 Task: Add Kitsch Recycled Plastic Medium Claw Clips 2 Piece to the cart.
Action: Mouse moved to (257, 113)
Screenshot: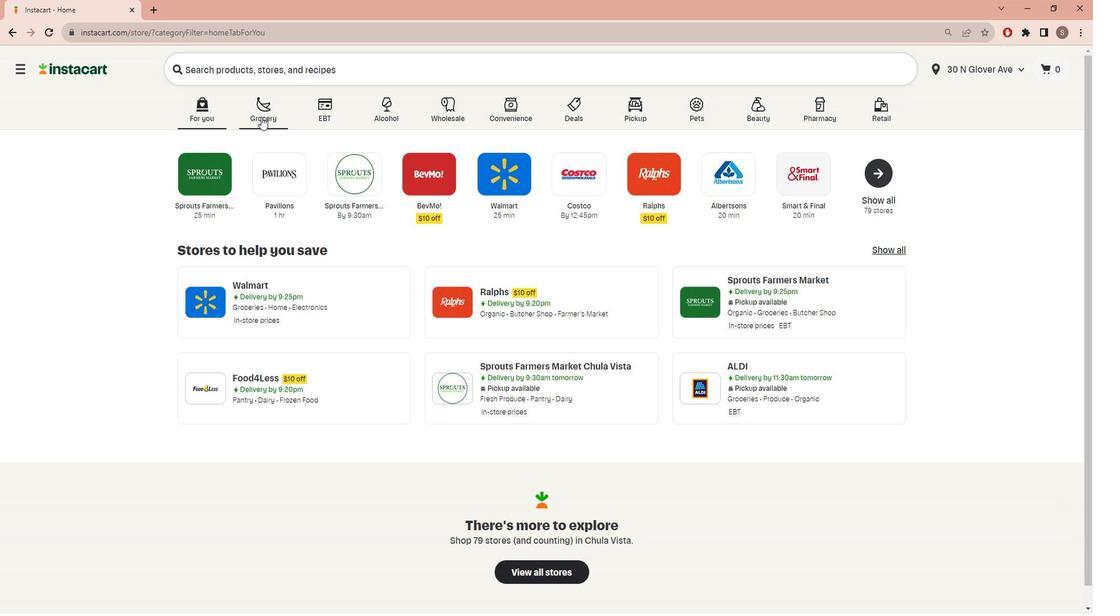 
Action: Mouse pressed left at (257, 113)
Screenshot: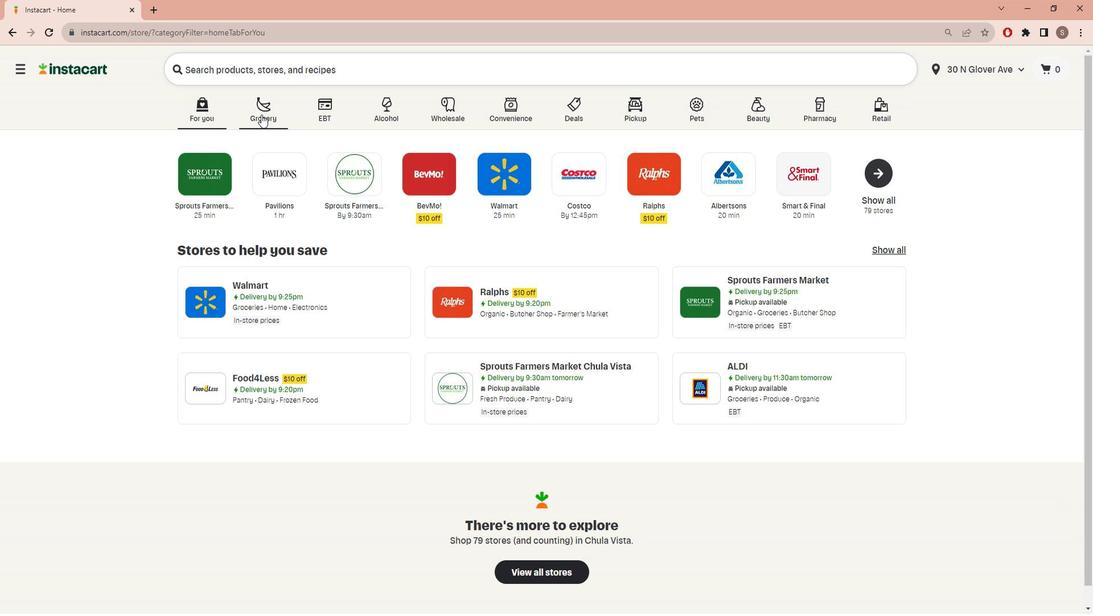 
Action: Mouse moved to (367, 333)
Screenshot: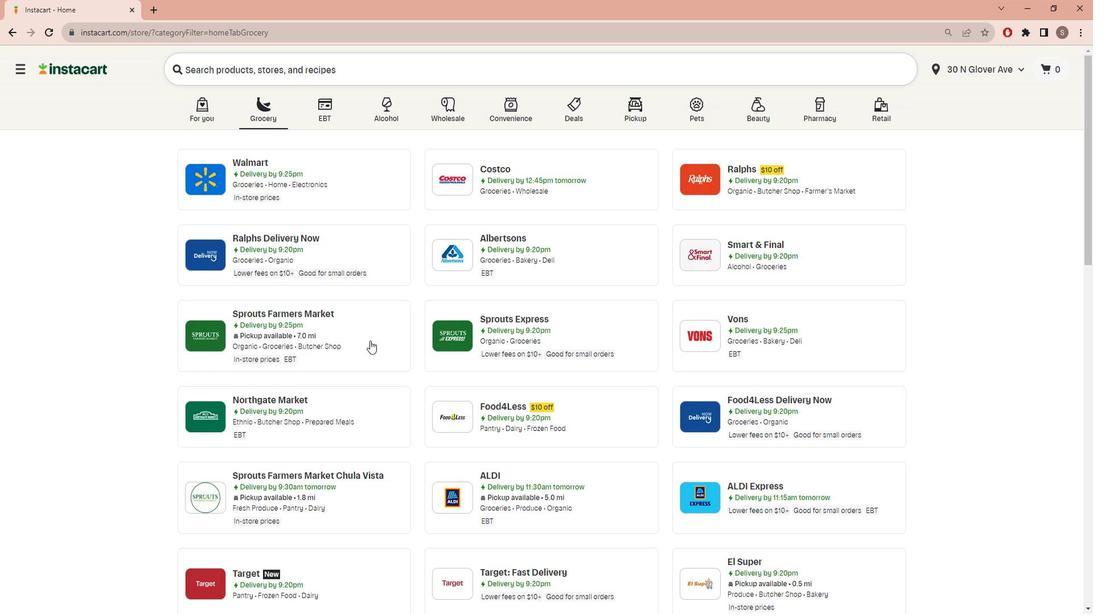 
Action: Mouse pressed left at (367, 333)
Screenshot: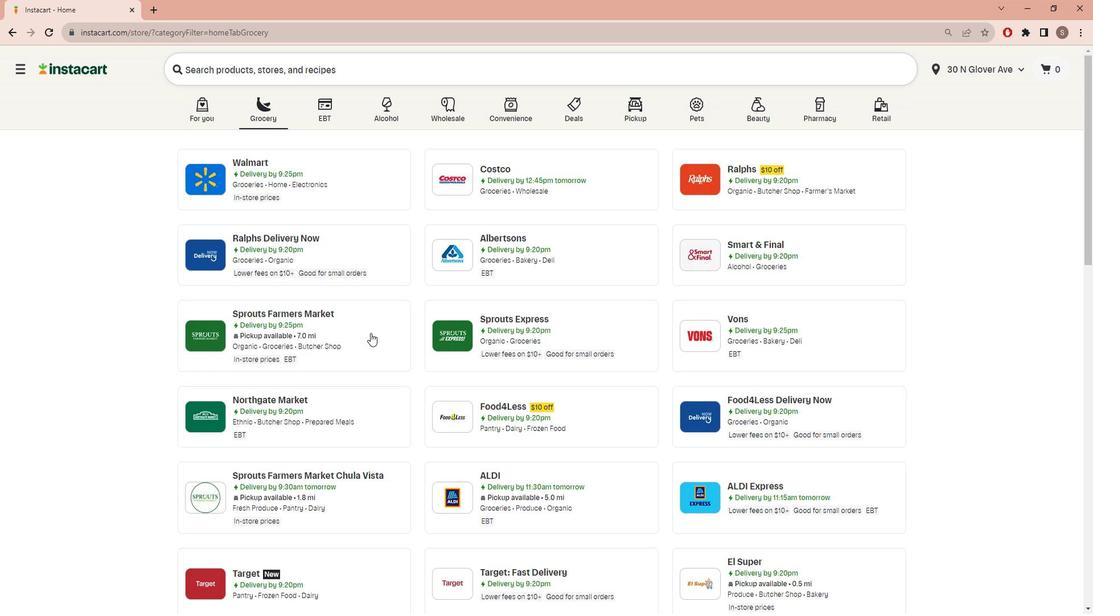 
Action: Mouse moved to (88, 352)
Screenshot: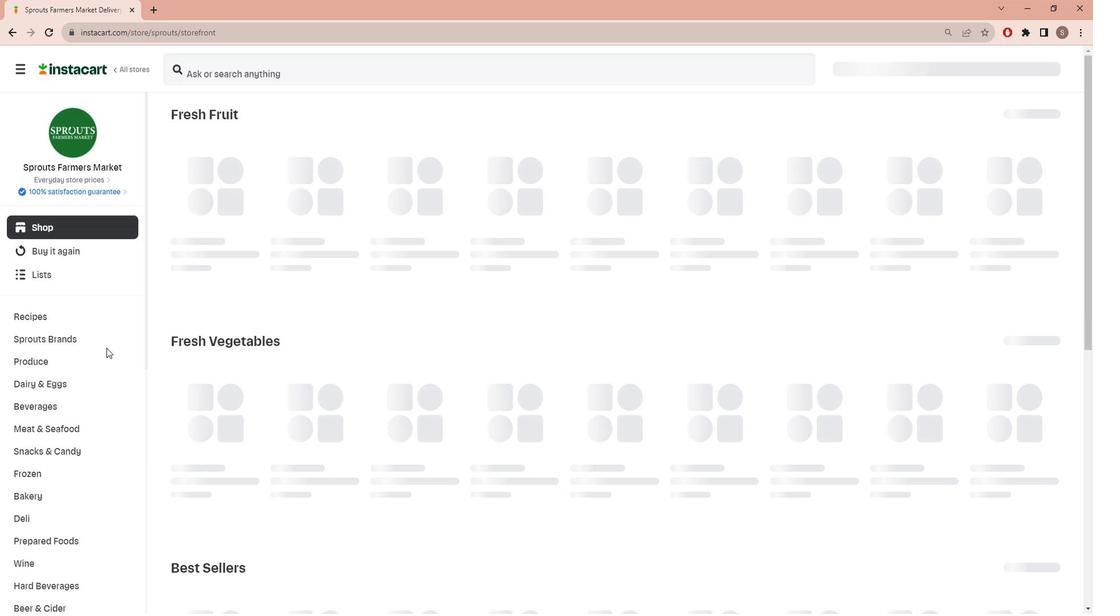 
Action: Mouse scrolled (88, 351) with delta (0, 0)
Screenshot: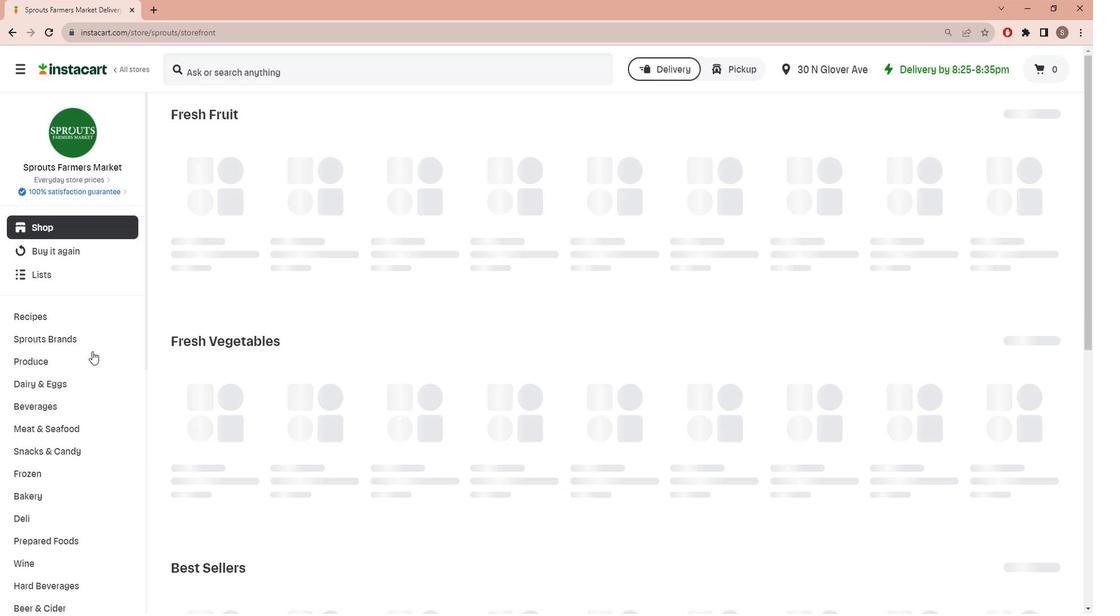
Action: Mouse scrolled (88, 351) with delta (0, 0)
Screenshot: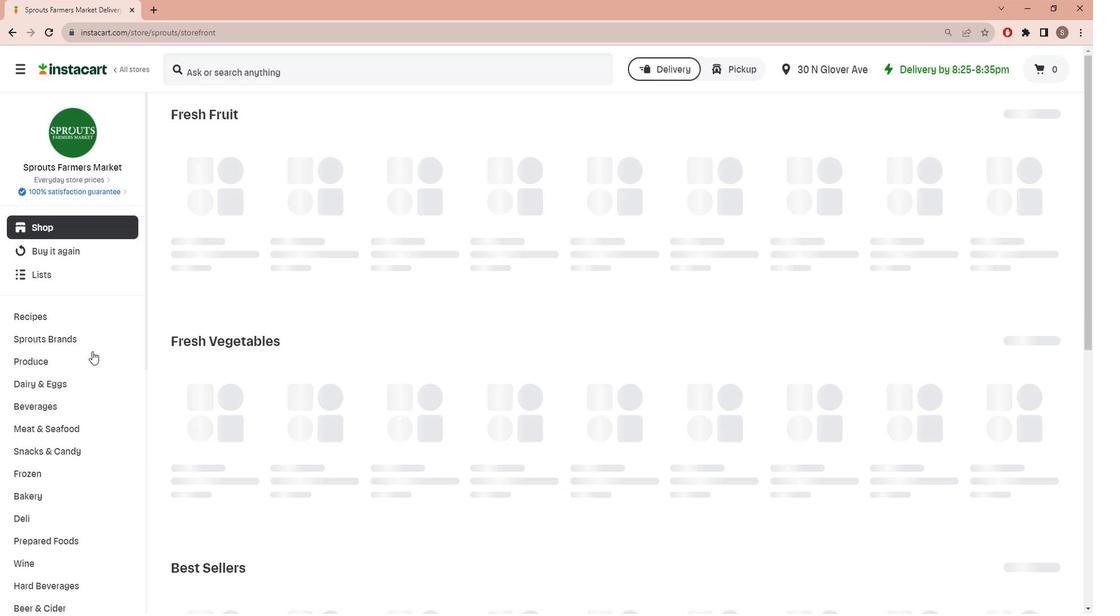 
Action: Mouse scrolled (88, 351) with delta (0, 0)
Screenshot: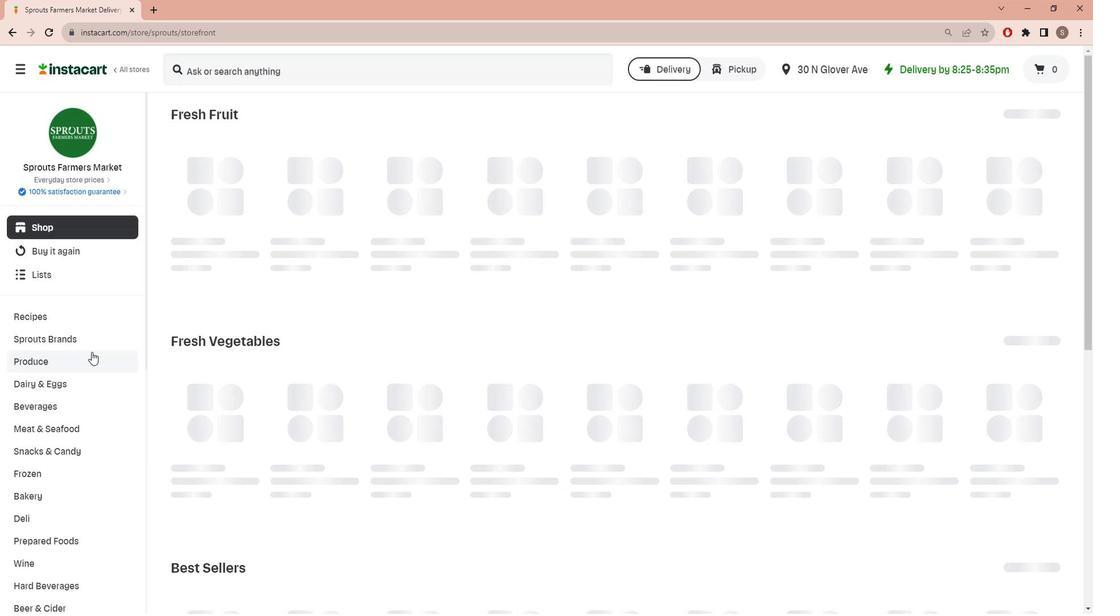 
Action: Mouse scrolled (88, 351) with delta (0, 0)
Screenshot: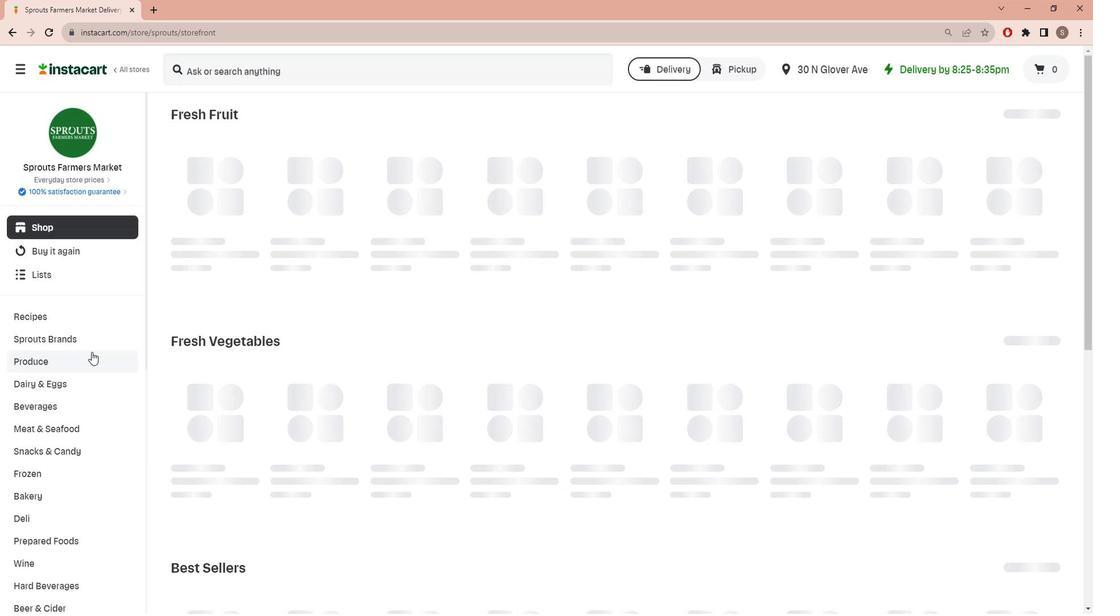 
Action: Mouse scrolled (88, 351) with delta (0, 0)
Screenshot: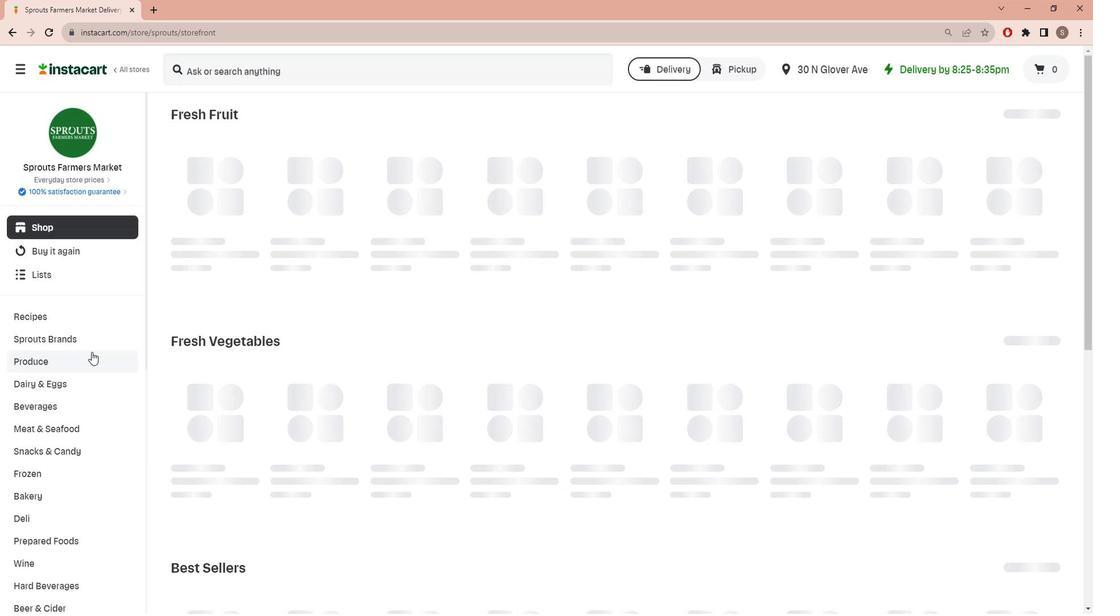 
Action: Mouse scrolled (88, 351) with delta (0, 0)
Screenshot: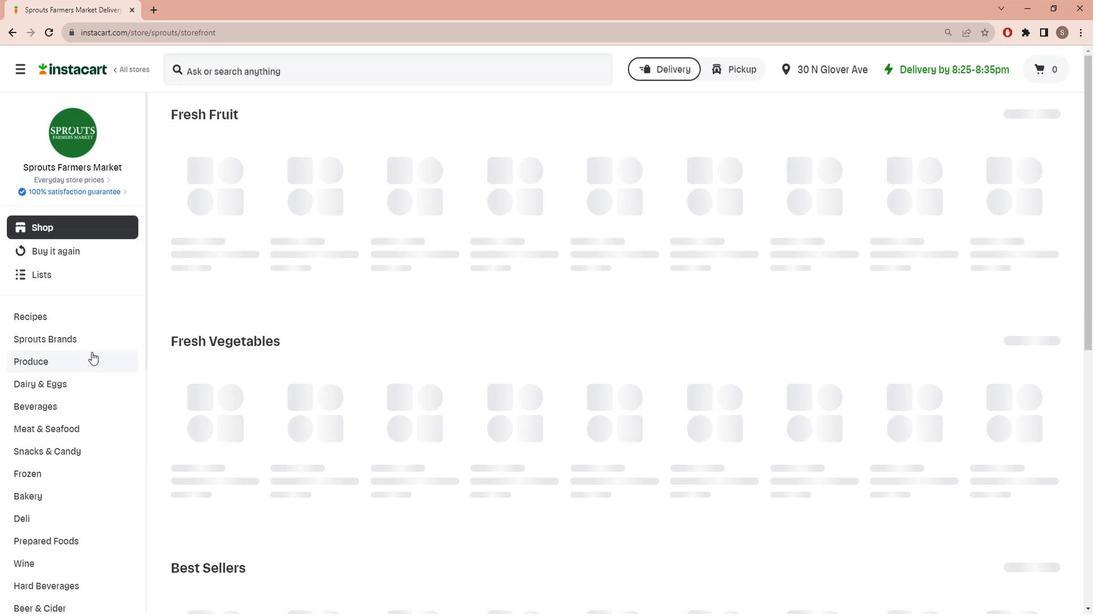 
Action: Mouse scrolled (88, 351) with delta (0, 0)
Screenshot: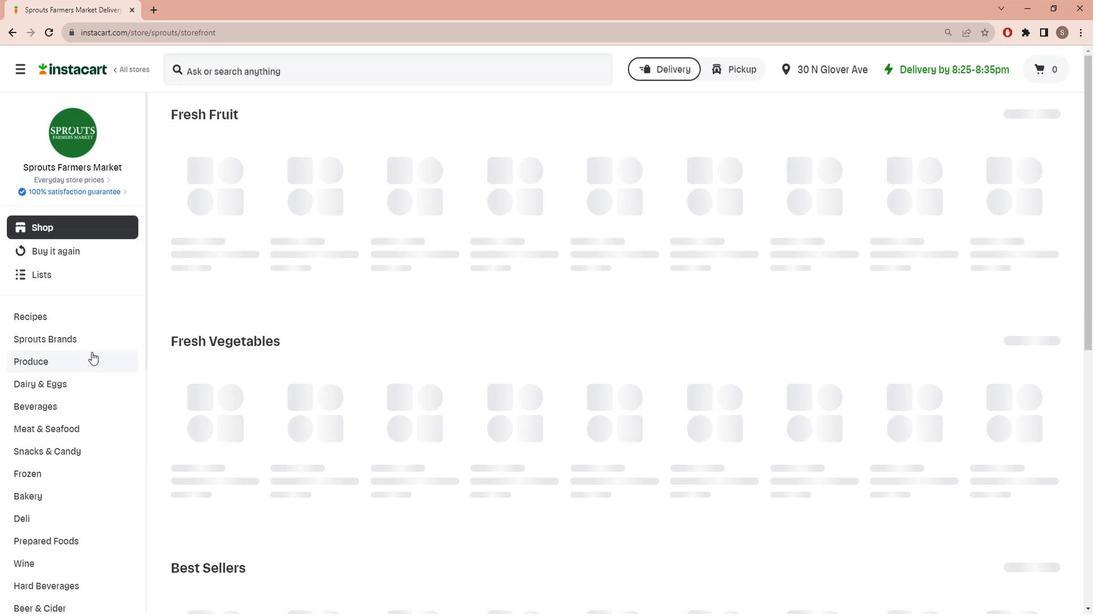 
Action: Mouse scrolled (88, 351) with delta (0, 0)
Screenshot: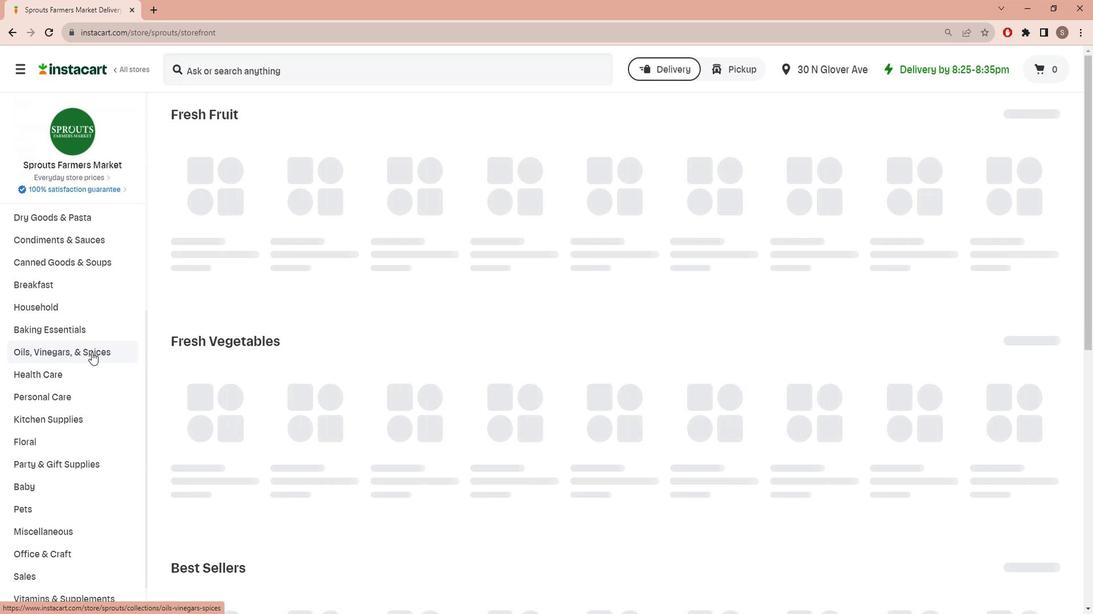 
Action: Mouse scrolled (88, 351) with delta (0, 0)
Screenshot: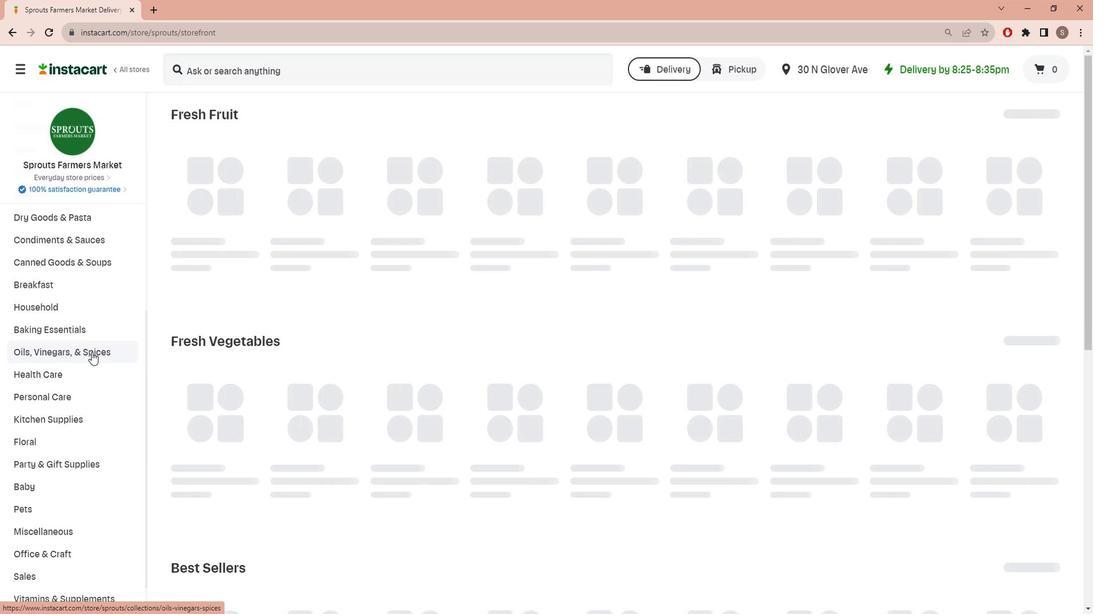 
Action: Mouse scrolled (88, 351) with delta (0, 0)
Screenshot: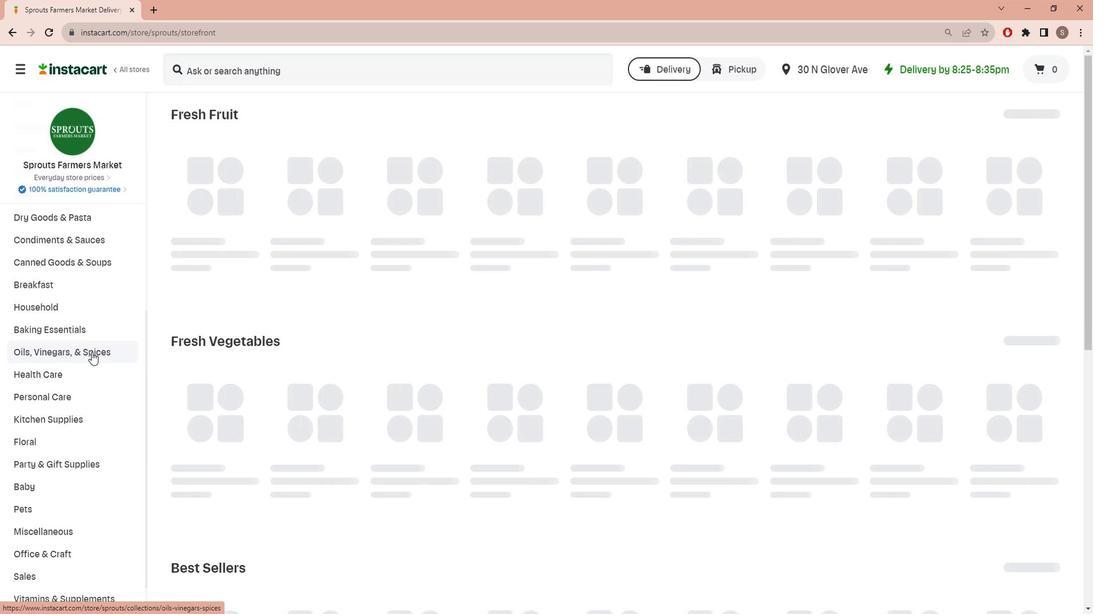 
Action: Mouse scrolled (88, 351) with delta (0, 0)
Screenshot: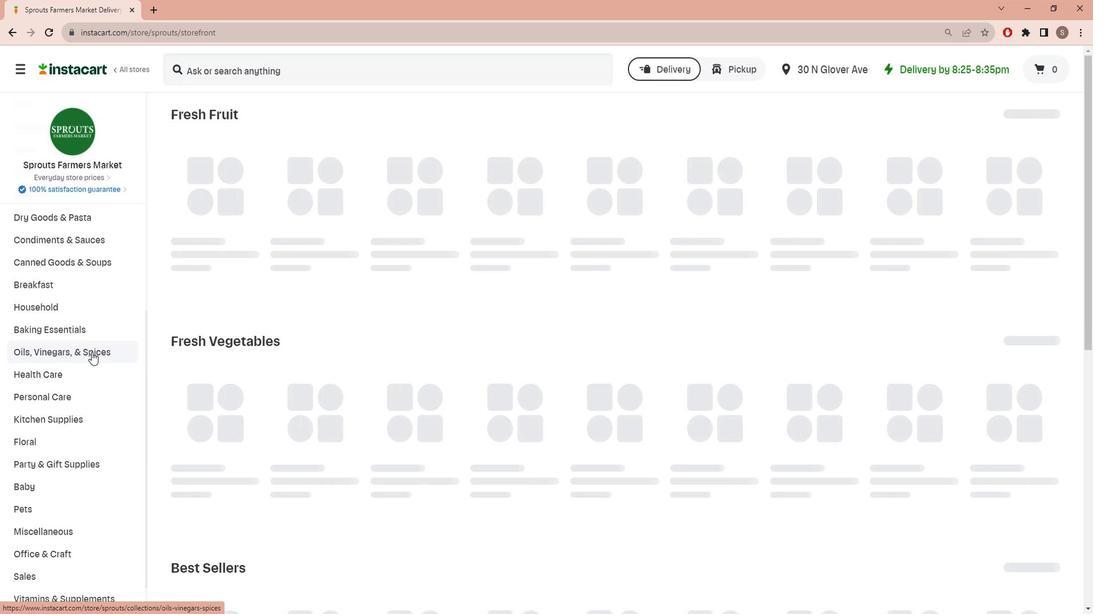 
Action: Mouse scrolled (88, 351) with delta (0, 0)
Screenshot: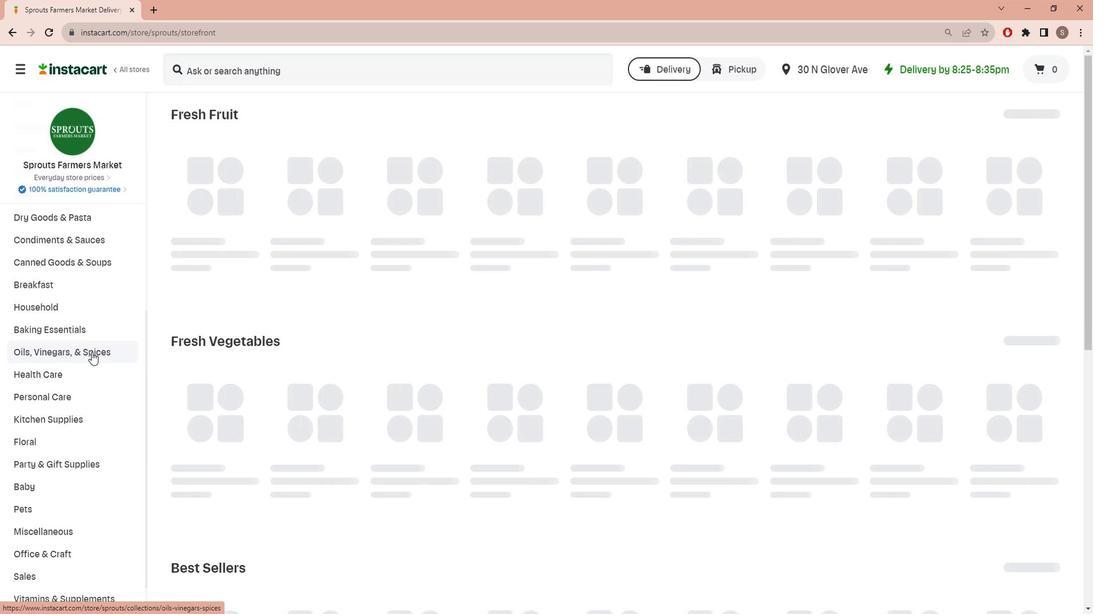
Action: Mouse scrolled (88, 351) with delta (0, 0)
Screenshot: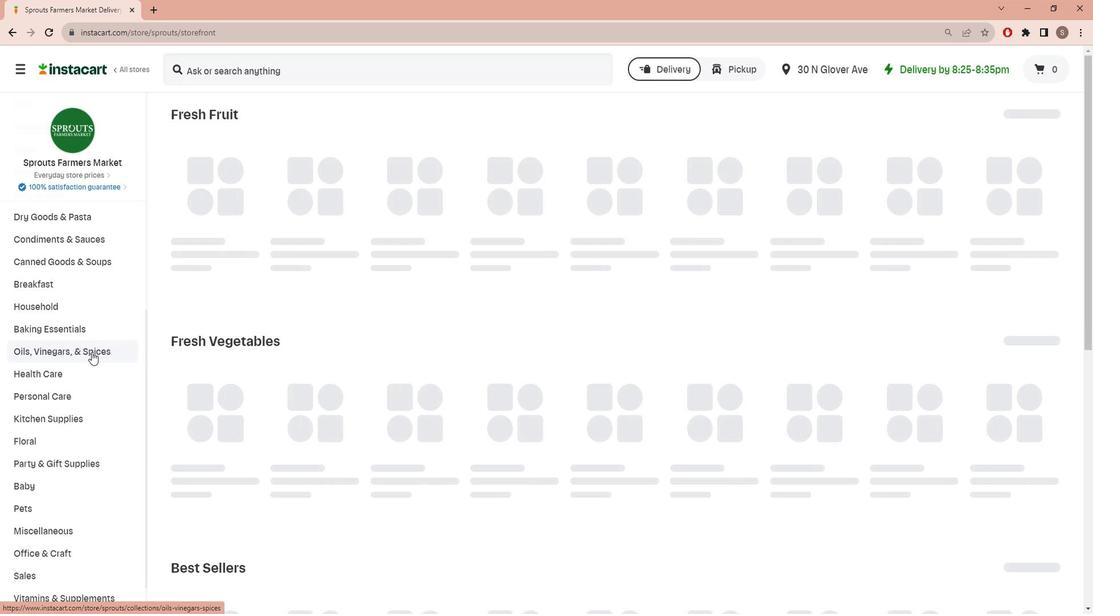 
Action: Mouse moved to (87, 352)
Screenshot: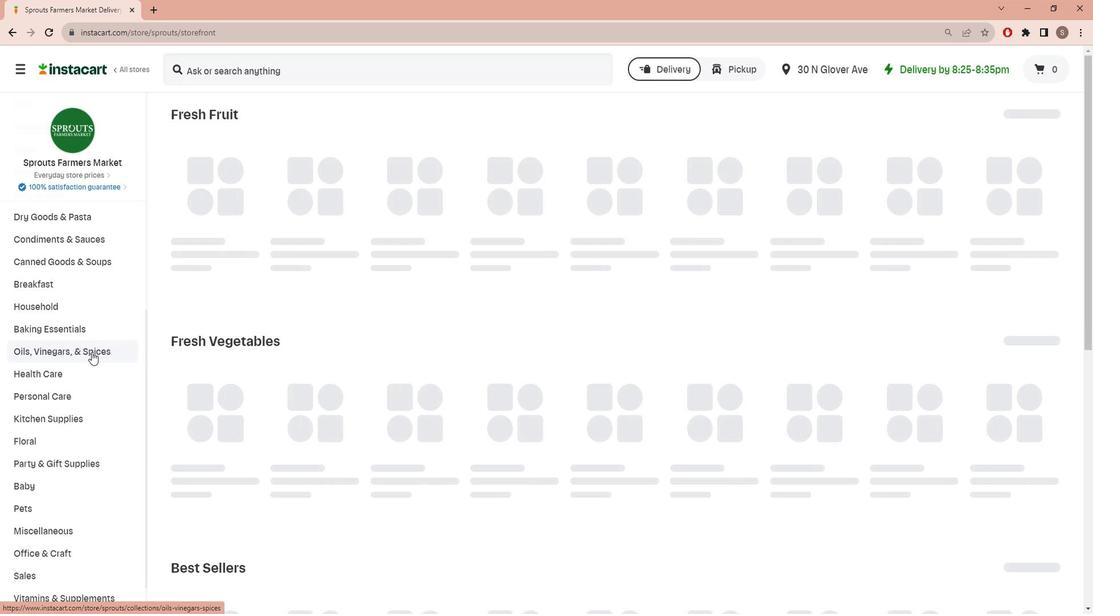 
Action: Mouse scrolled (87, 351) with delta (0, 0)
Screenshot: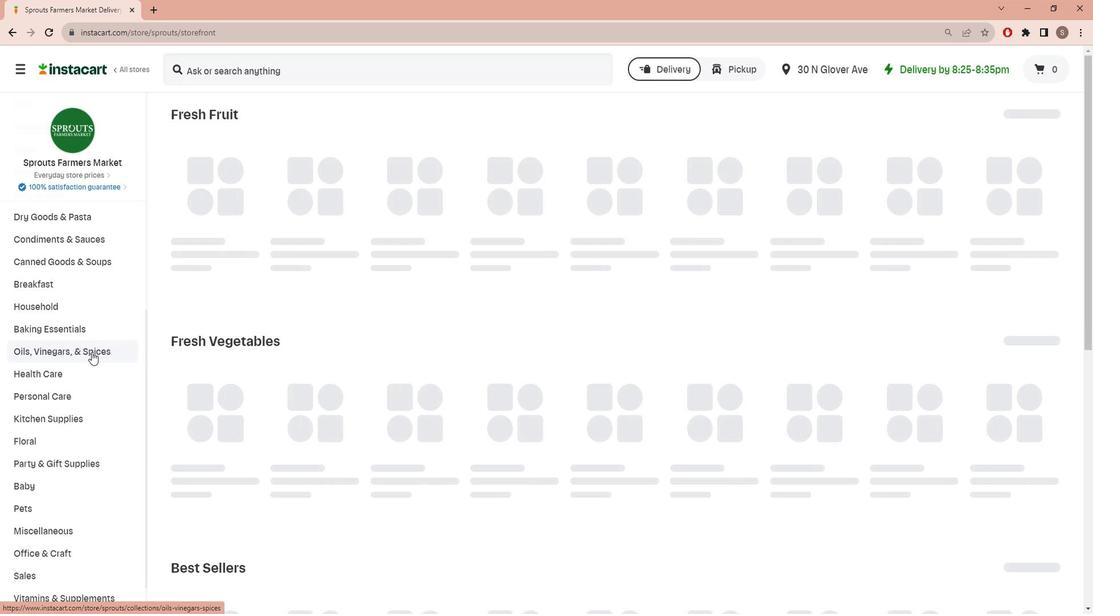 
Action: Mouse moved to (39, 343)
Screenshot: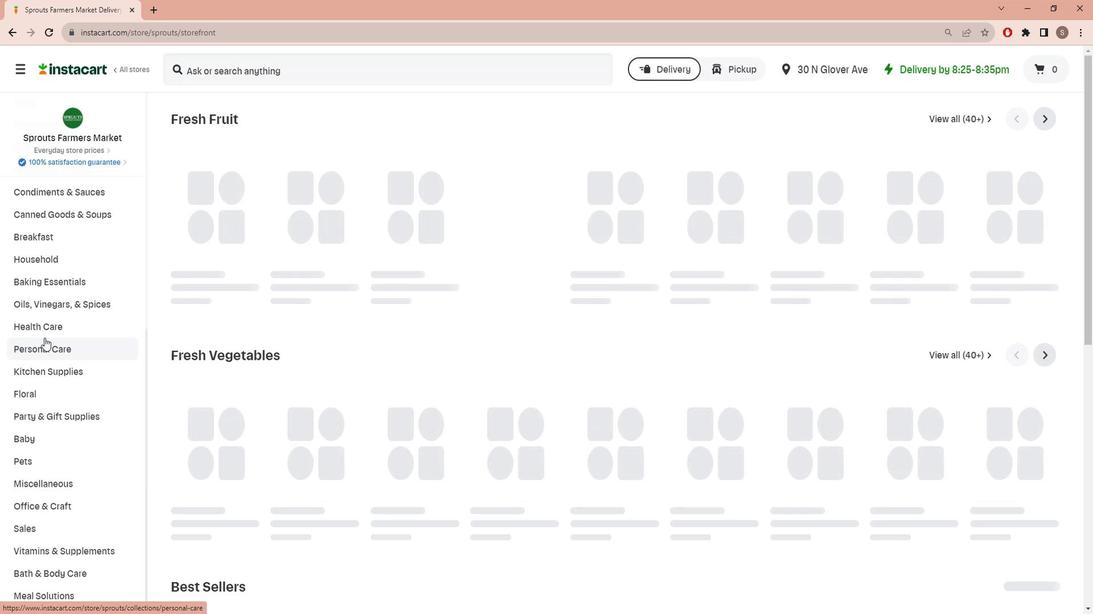 
Action: Mouse pressed left at (39, 343)
Screenshot: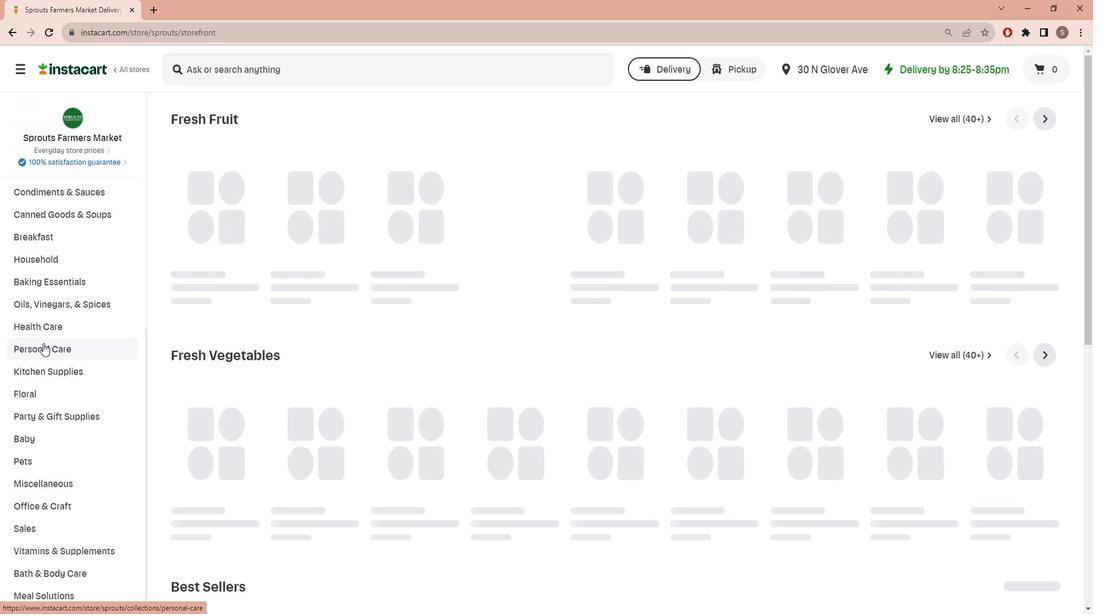 
Action: Mouse moved to (54, 523)
Screenshot: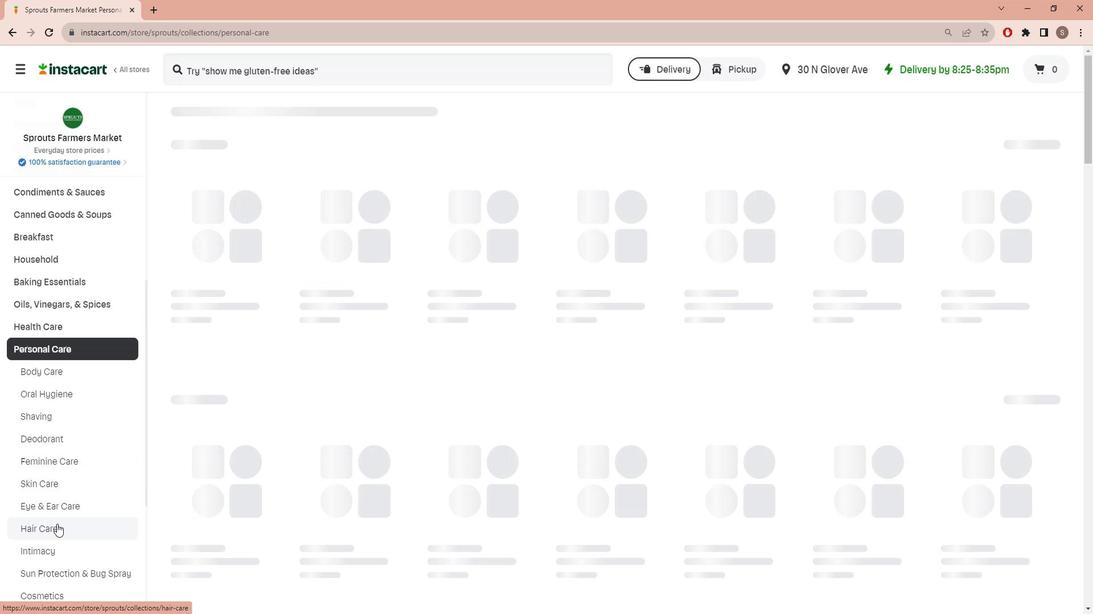 
Action: Mouse pressed left at (54, 523)
Screenshot: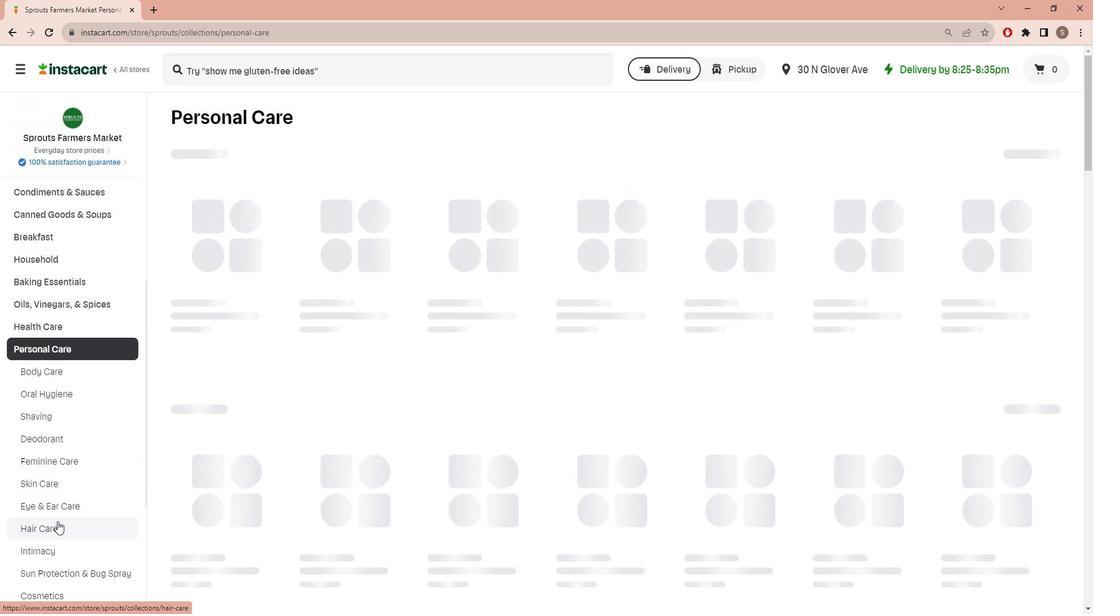 
Action: Mouse moved to (653, 164)
Screenshot: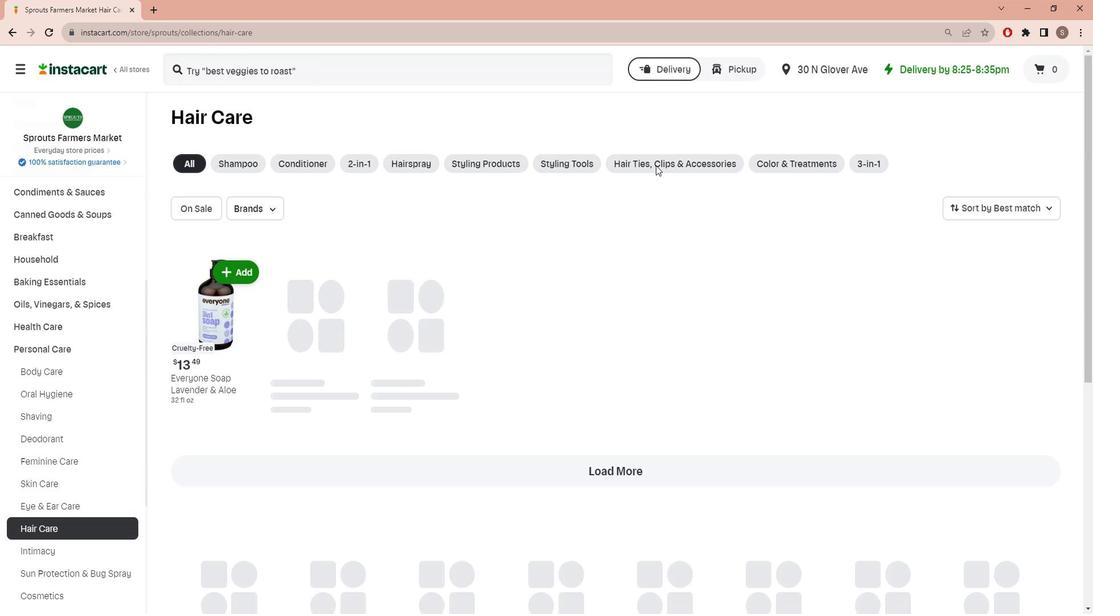 
Action: Mouse pressed left at (653, 164)
Screenshot: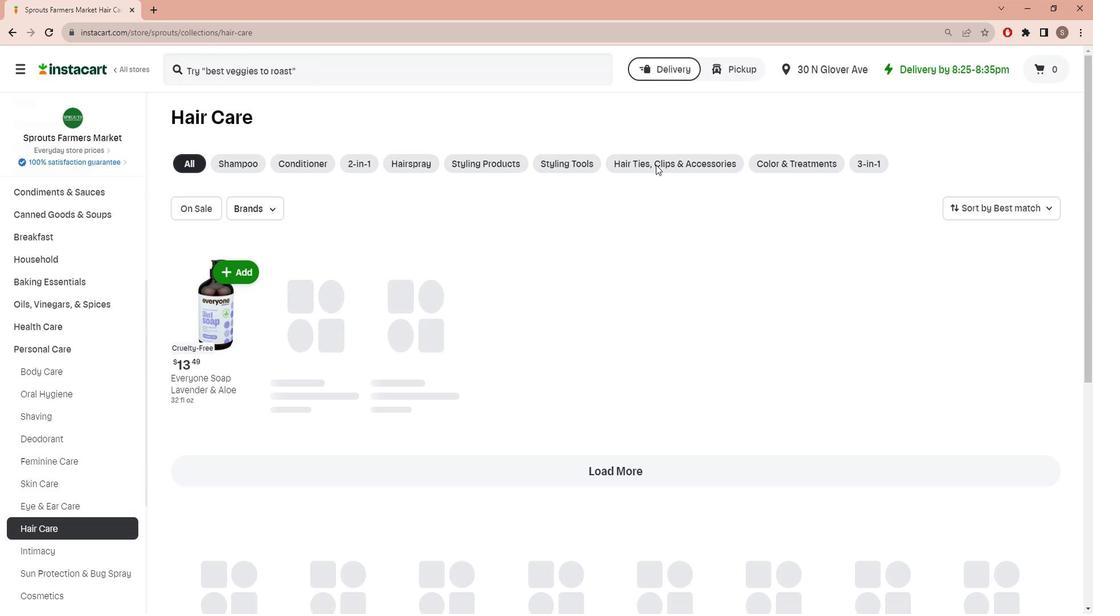 
Action: Mouse moved to (231, 67)
Screenshot: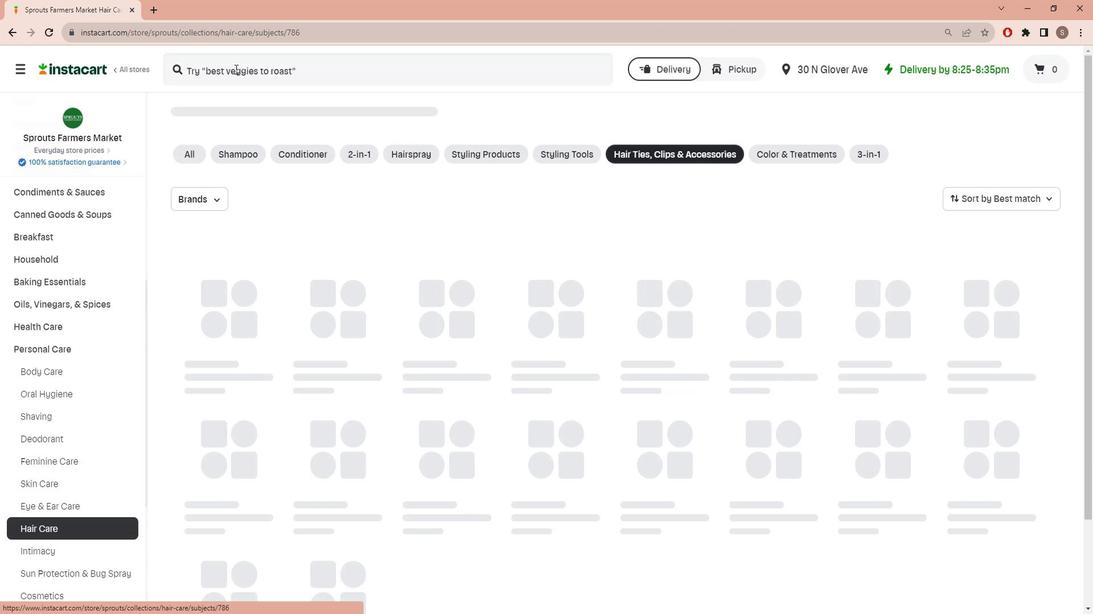 
Action: Mouse pressed left at (231, 67)
Screenshot: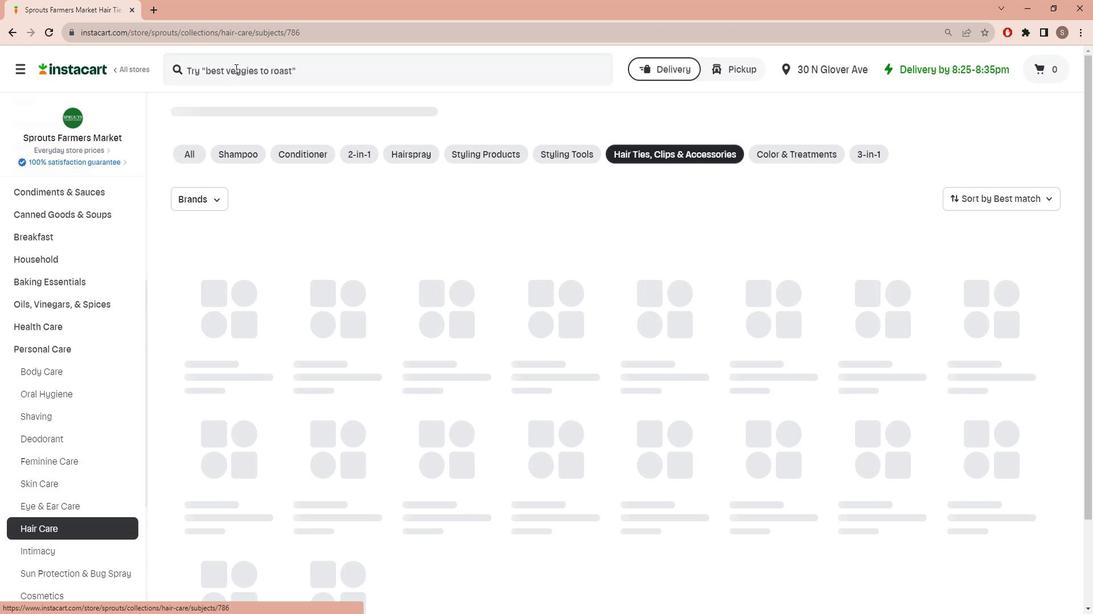 
Action: Key pressed <Key.shift>Kitsch<Key.space><Key.shift>Recycle<Key.space><Key.backspace>d<Key.space><Key.shift><Key.shift>Plastic<Key.space><Key.shift>Medium<Key.space><Key.shift>Claw<Key.space><Key.shift>Clips<Key.space>2<Key.space><Key.shift>Piece<Key.enter>
Screenshot: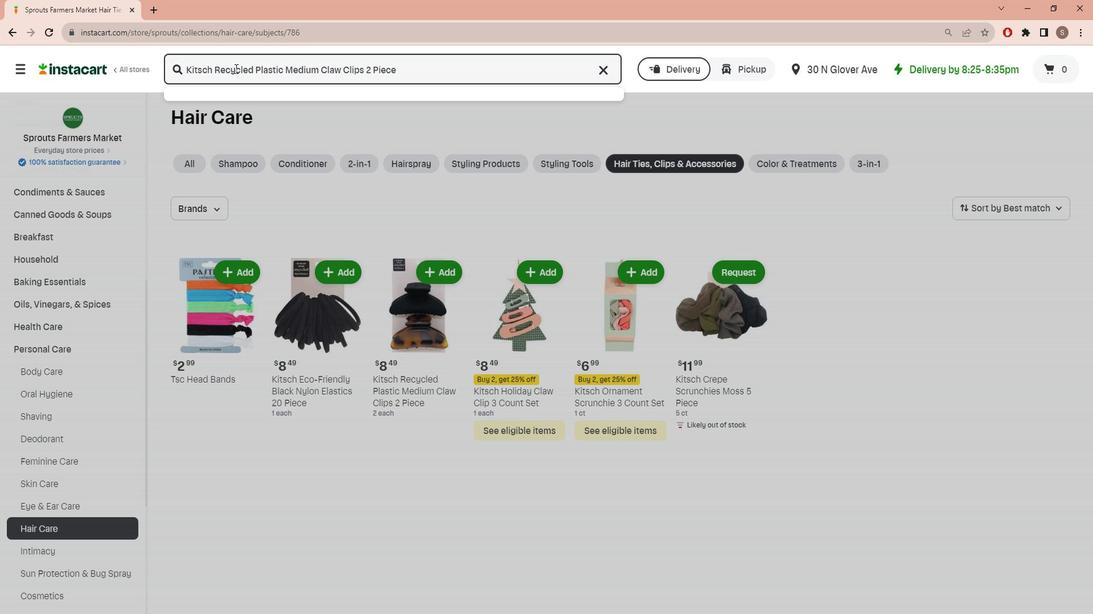 
Action: Mouse moved to (300, 199)
Screenshot: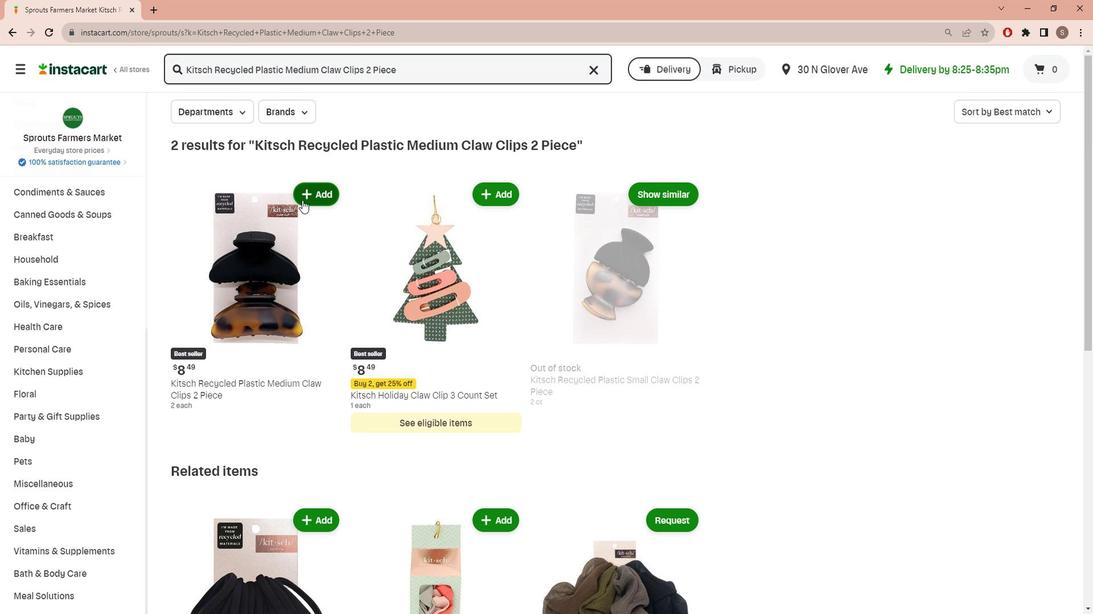 
Action: Mouse pressed left at (300, 199)
Screenshot: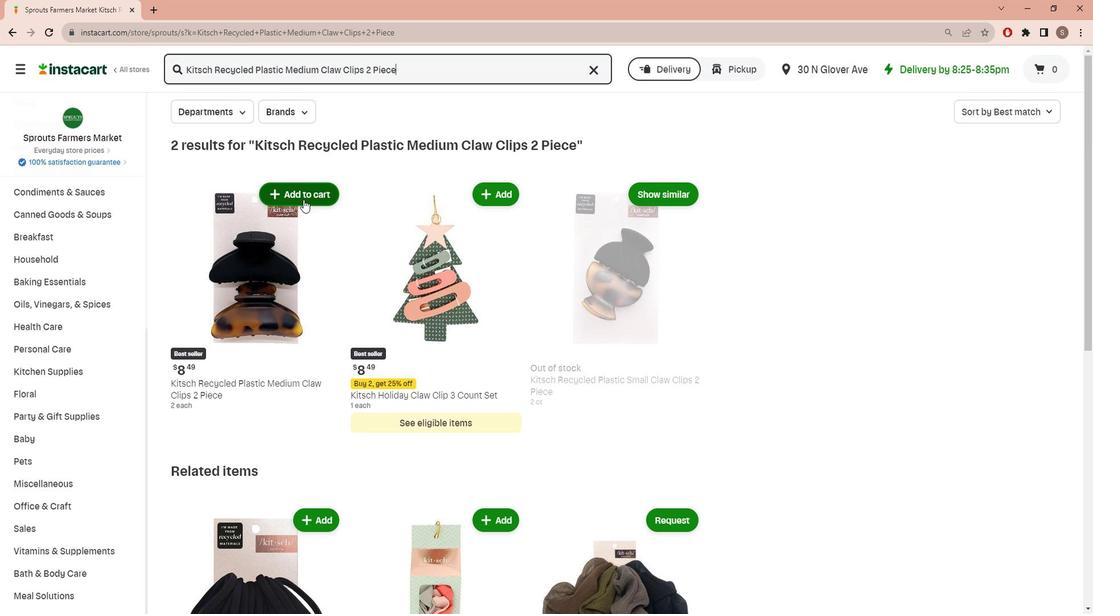 
Action: Mouse moved to (326, 252)
Screenshot: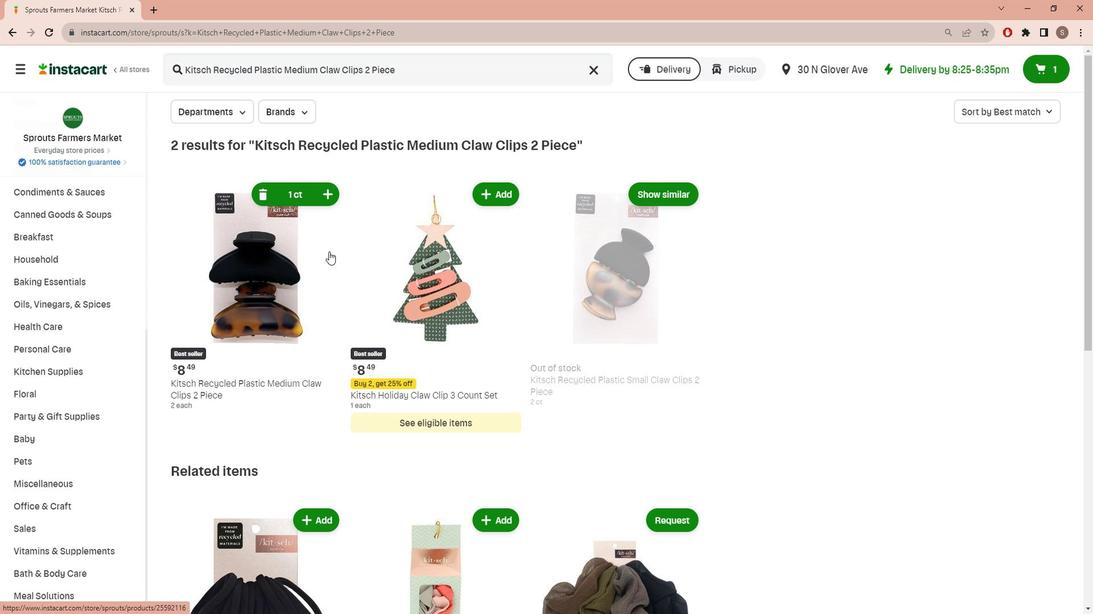 
